 Task: Look for products with orange flavor in the category "Chocolate Candies".
Action: Mouse moved to (17, 67)
Screenshot: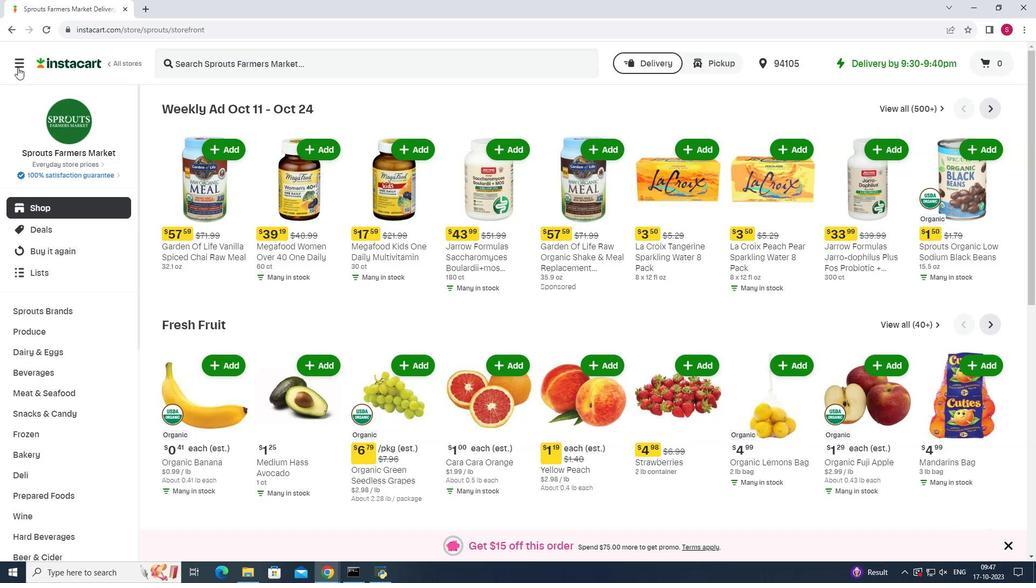 
Action: Mouse pressed left at (17, 67)
Screenshot: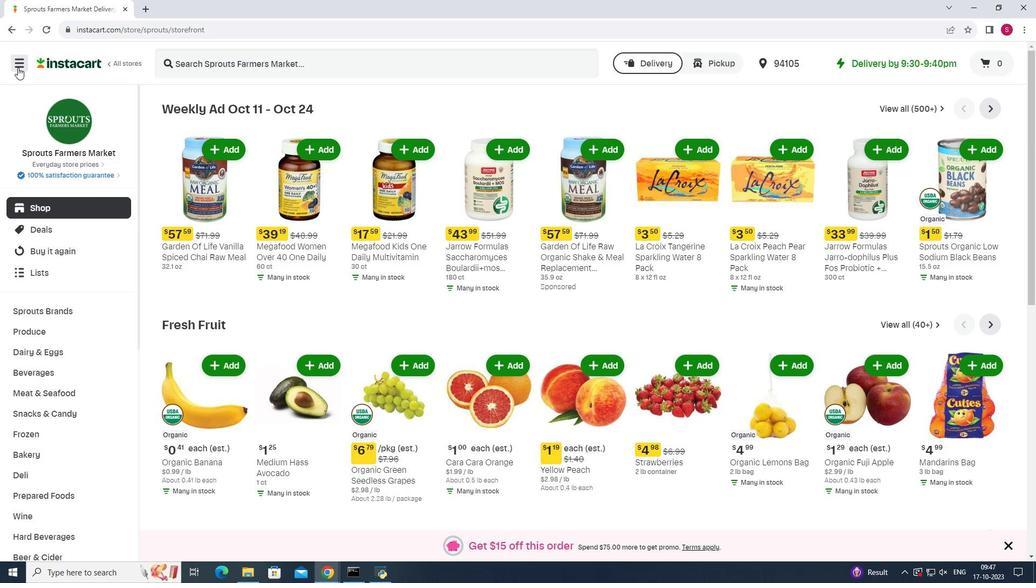 
Action: Mouse moved to (66, 286)
Screenshot: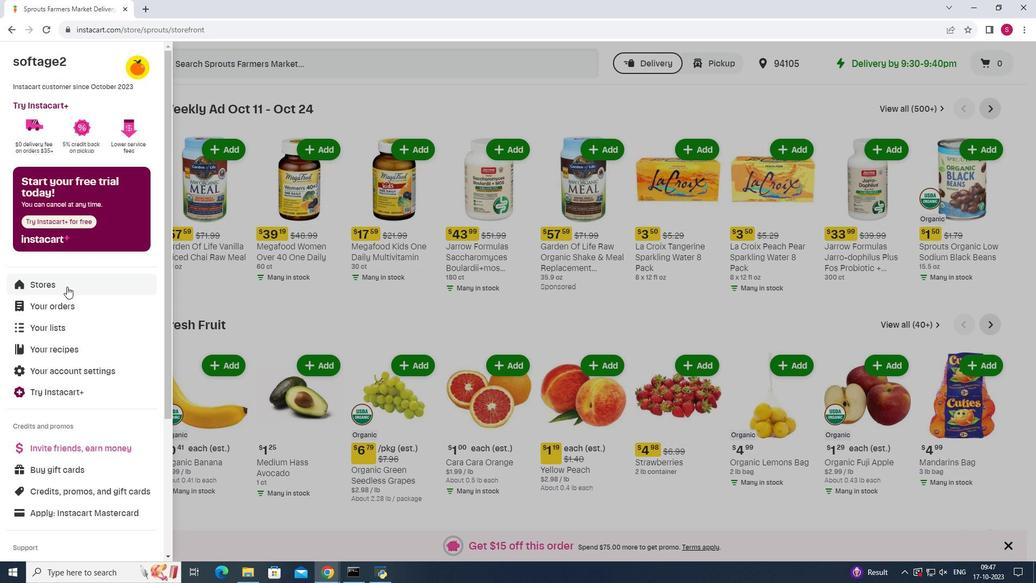 
Action: Mouse pressed left at (66, 286)
Screenshot: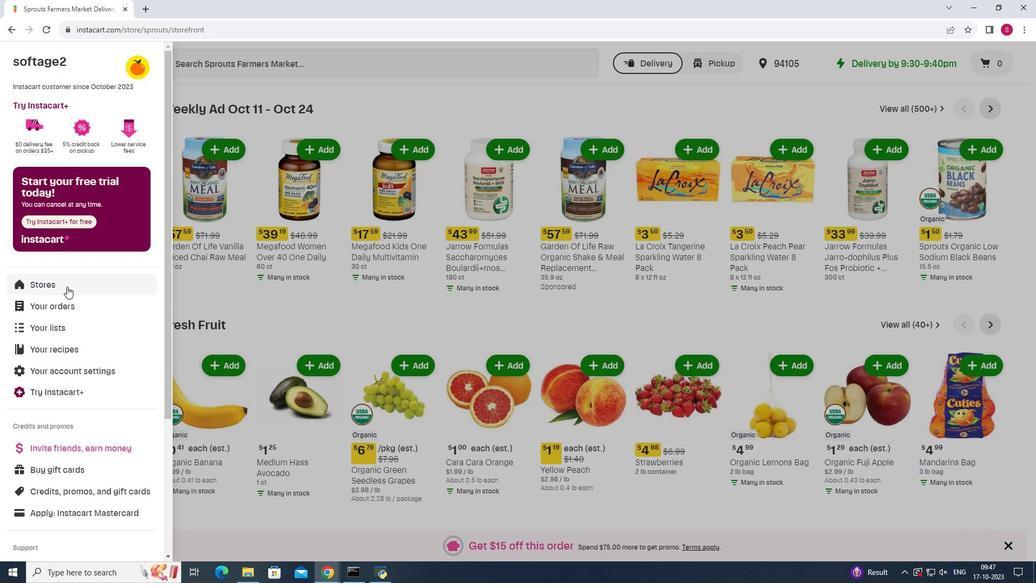 
Action: Mouse moved to (250, 96)
Screenshot: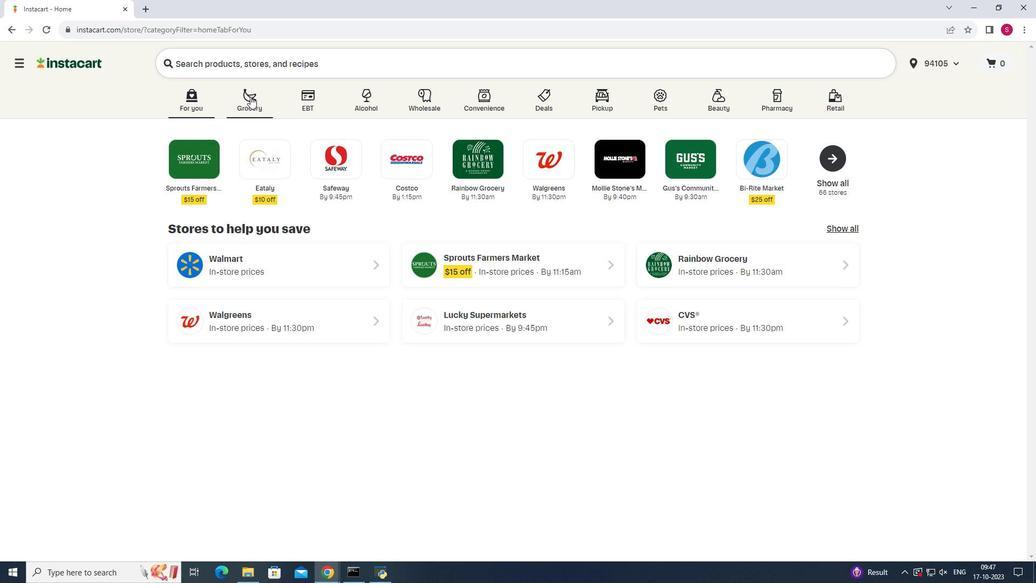
Action: Mouse pressed left at (250, 96)
Screenshot: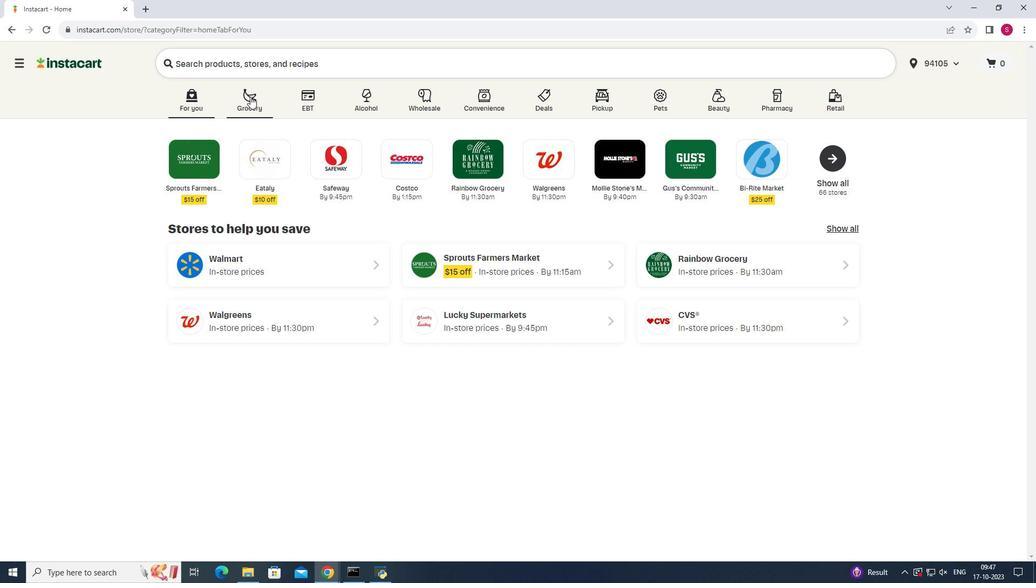 
Action: Mouse moved to (726, 144)
Screenshot: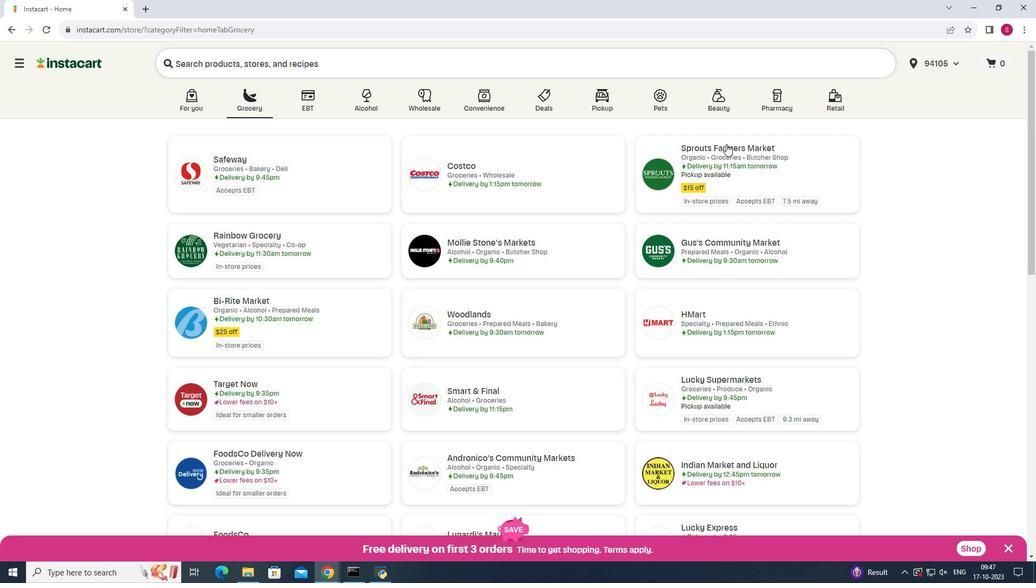 
Action: Mouse pressed left at (726, 144)
Screenshot: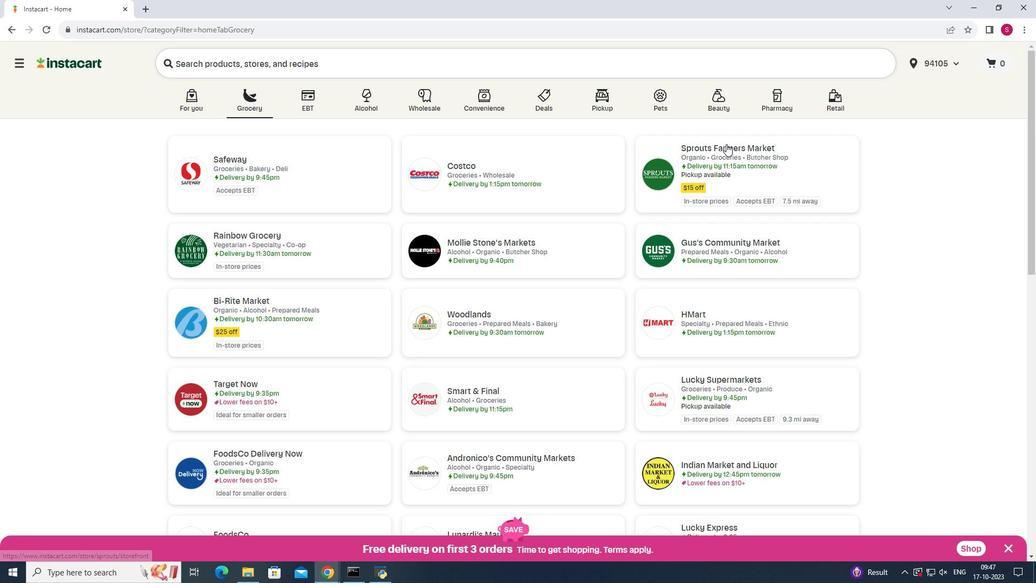 
Action: Mouse moved to (58, 410)
Screenshot: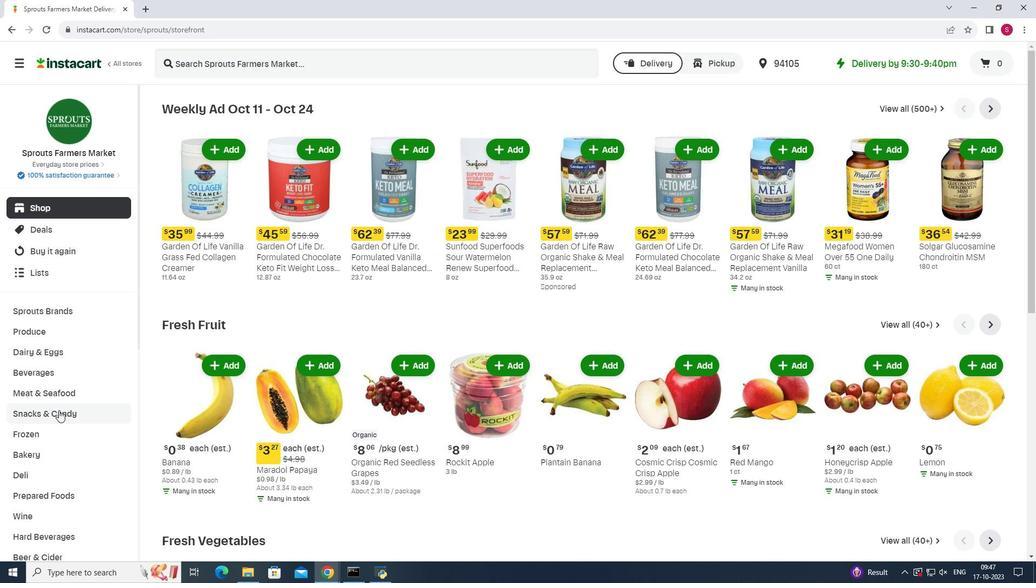 
Action: Mouse pressed left at (58, 410)
Screenshot: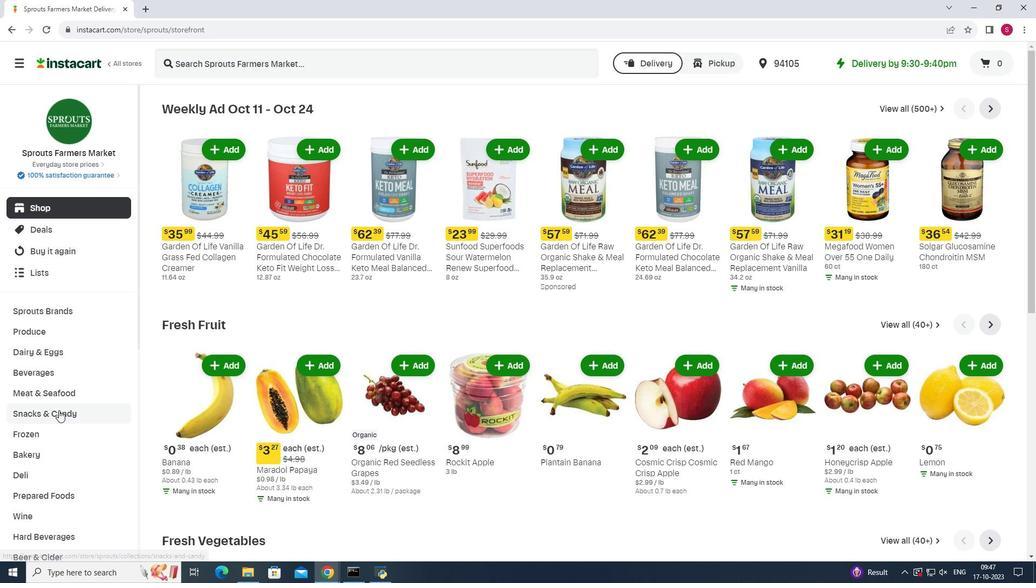 
Action: Mouse moved to (311, 132)
Screenshot: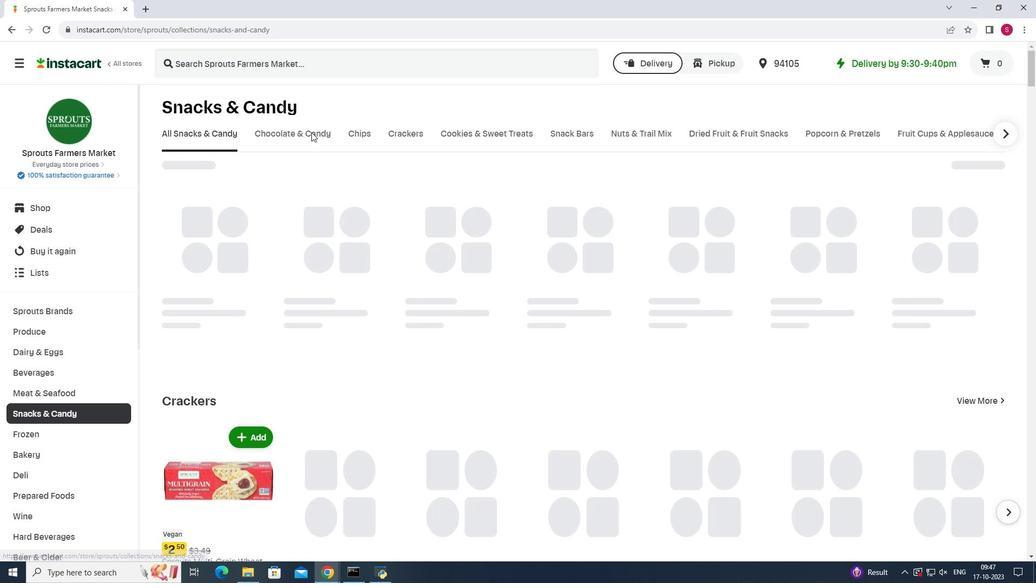 
Action: Mouse pressed left at (311, 132)
Screenshot: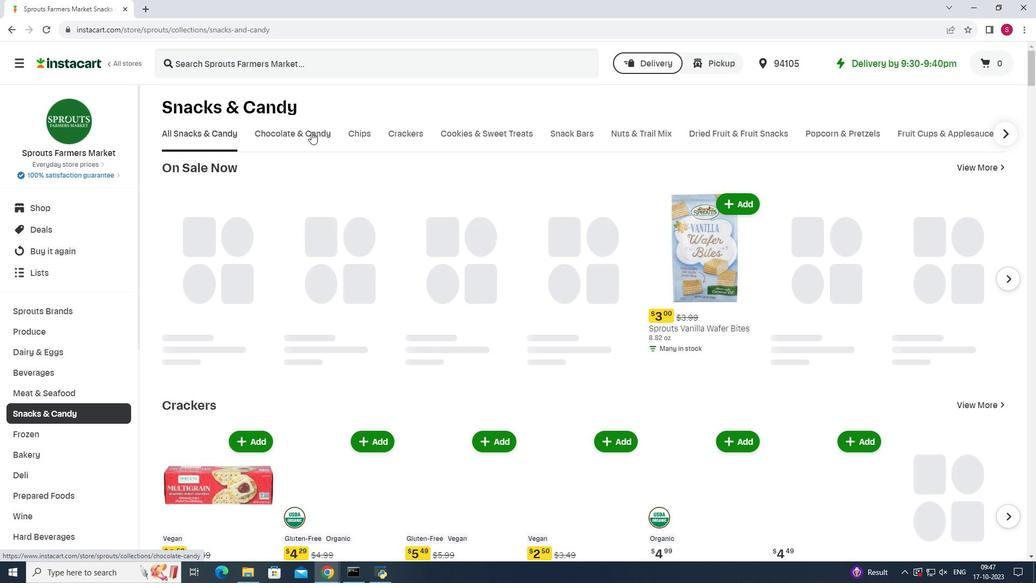
Action: Mouse moved to (279, 183)
Screenshot: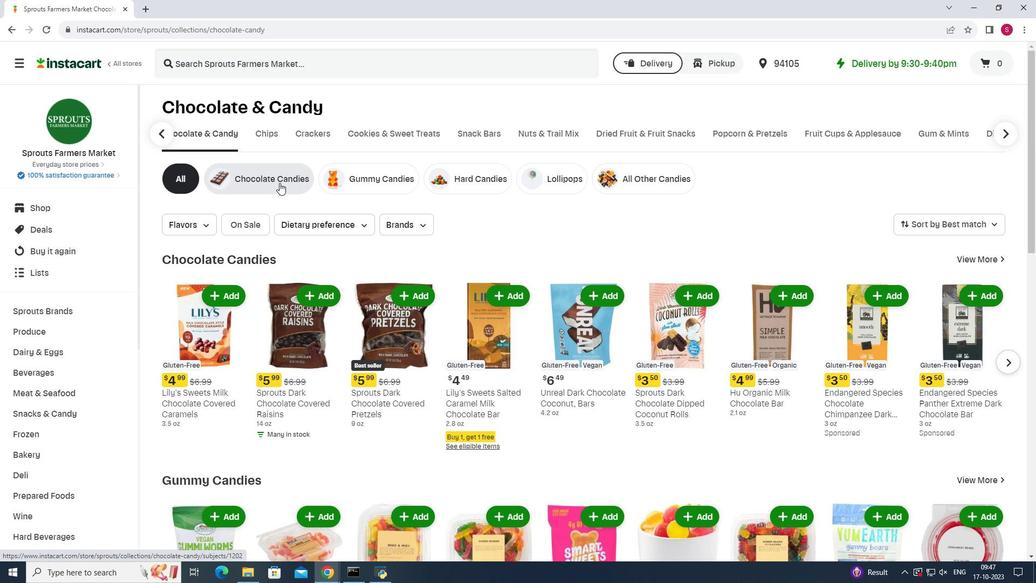 
Action: Mouse pressed left at (279, 183)
Screenshot: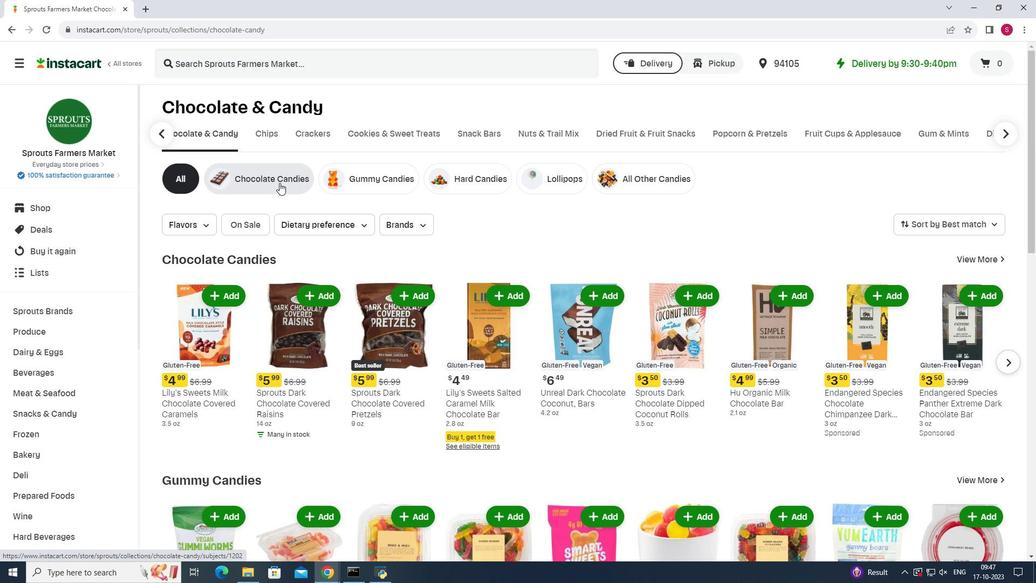 
Action: Mouse moved to (206, 226)
Screenshot: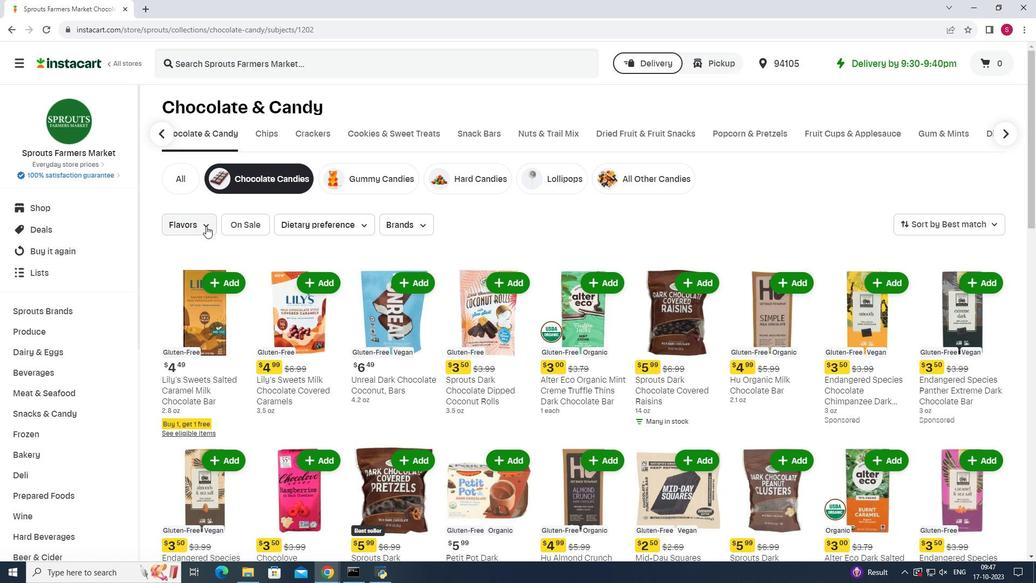 
Action: Mouse pressed left at (206, 226)
Screenshot: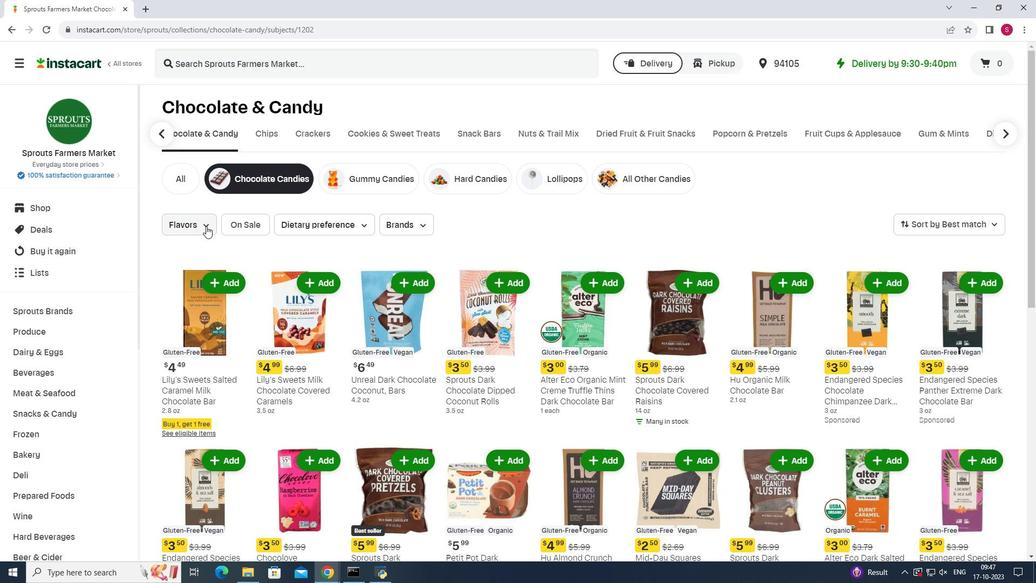 
Action: Mouse moved to (254, 337)
Screenshot: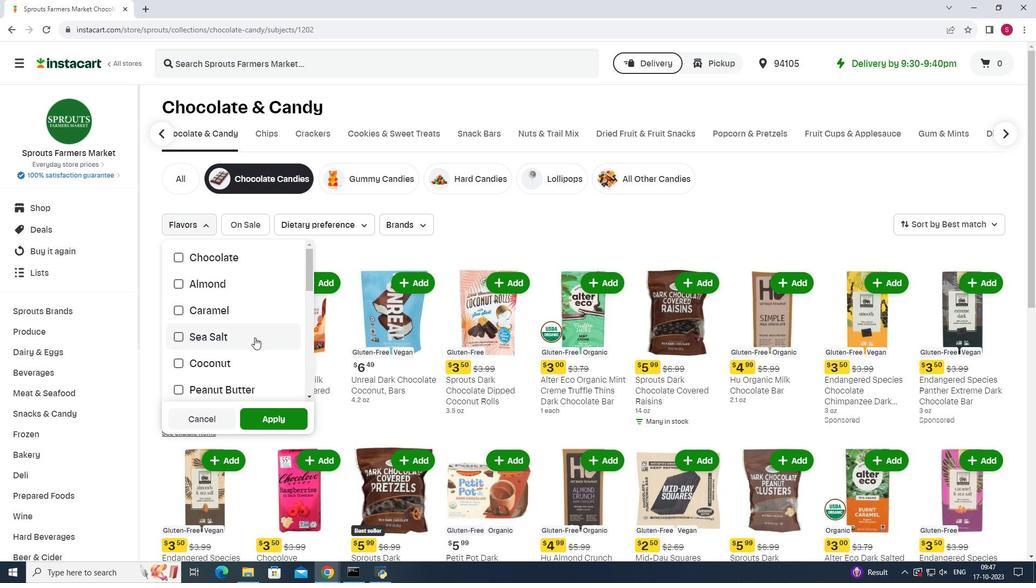 
Action: Mouse scrolled (254, 336) with delta (0, 0)
Screenshot: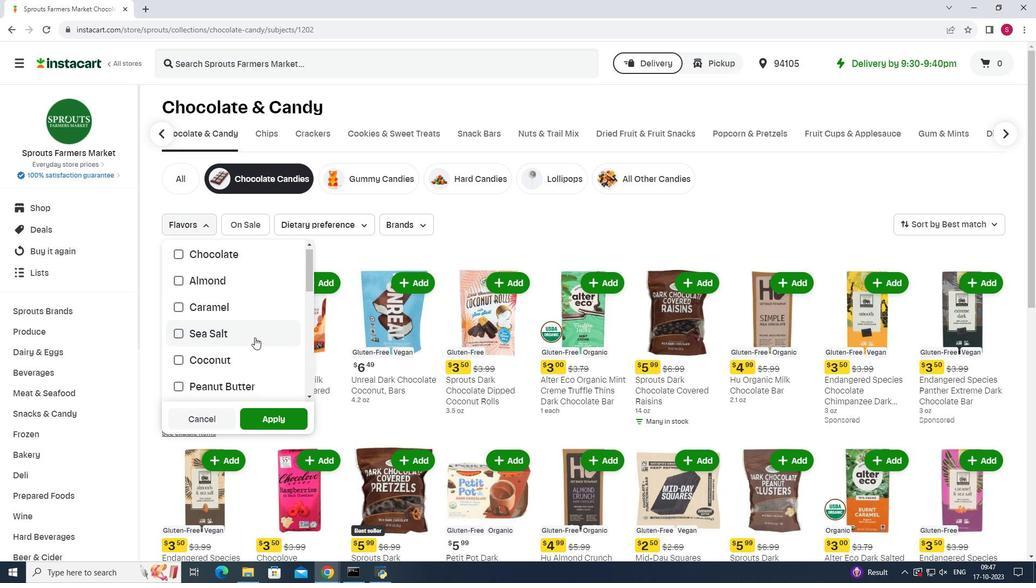 
Action: Mouse scrolled (254, 336) with delta (0, 0)
Screenshot: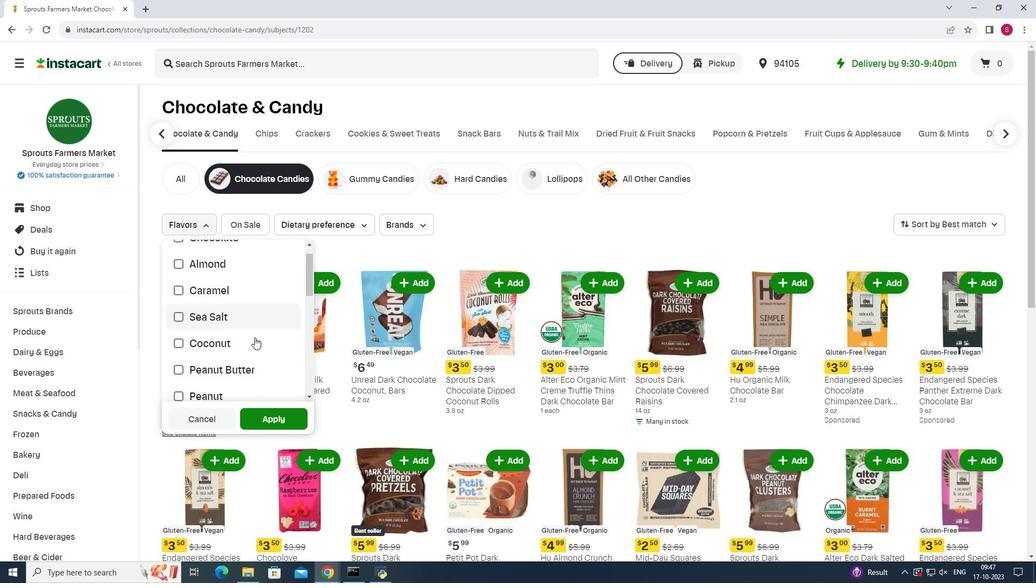 
Action: Mouse scrolled (254, 336) with delta (0, 0)
Screenshot: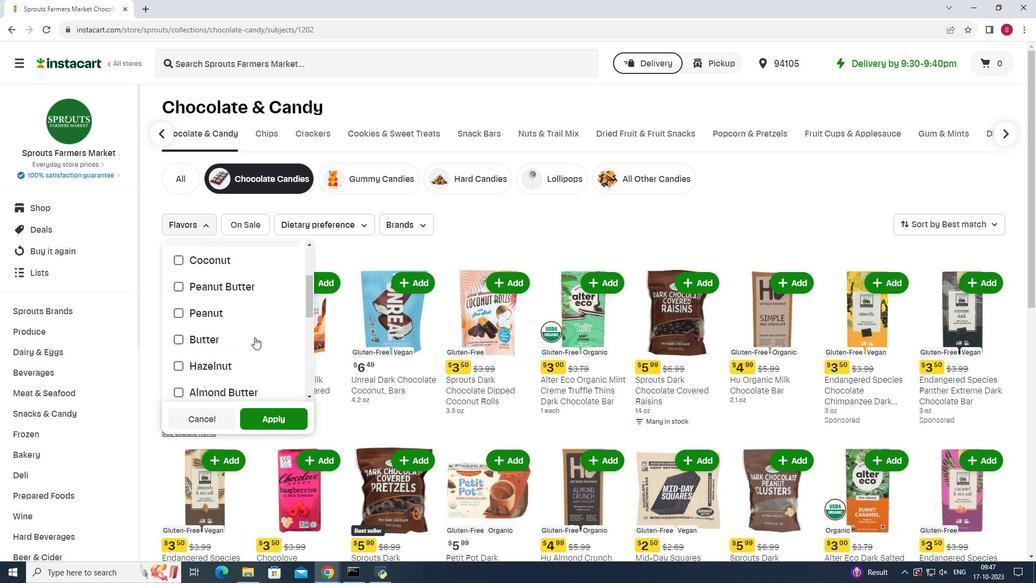 
Action: Mouse scrolled (254, 336) with delta (0, 0)
Screenshot: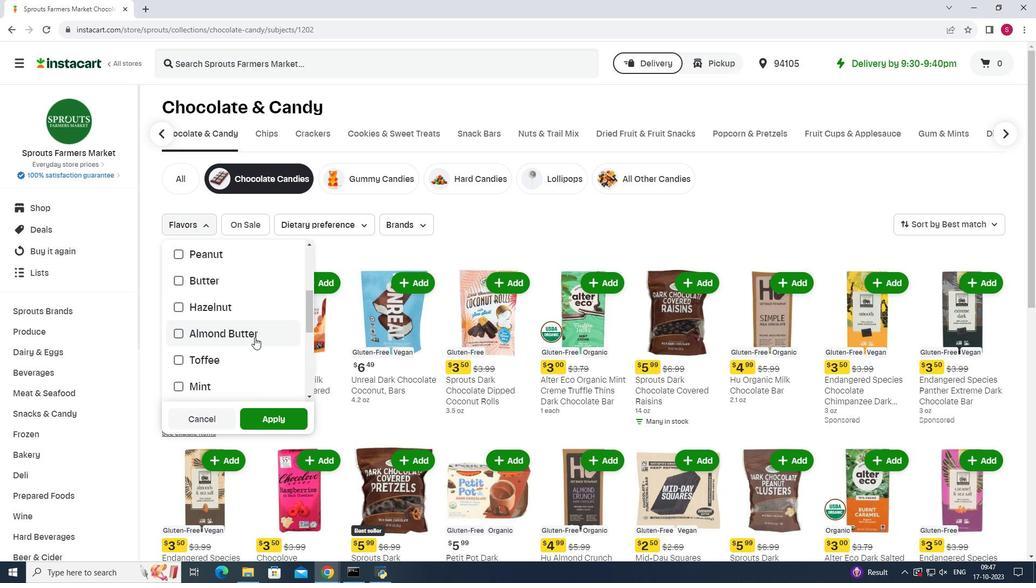 
Action: Mouse scrolled (254, 336) with delta (0, 0)
Screenshot: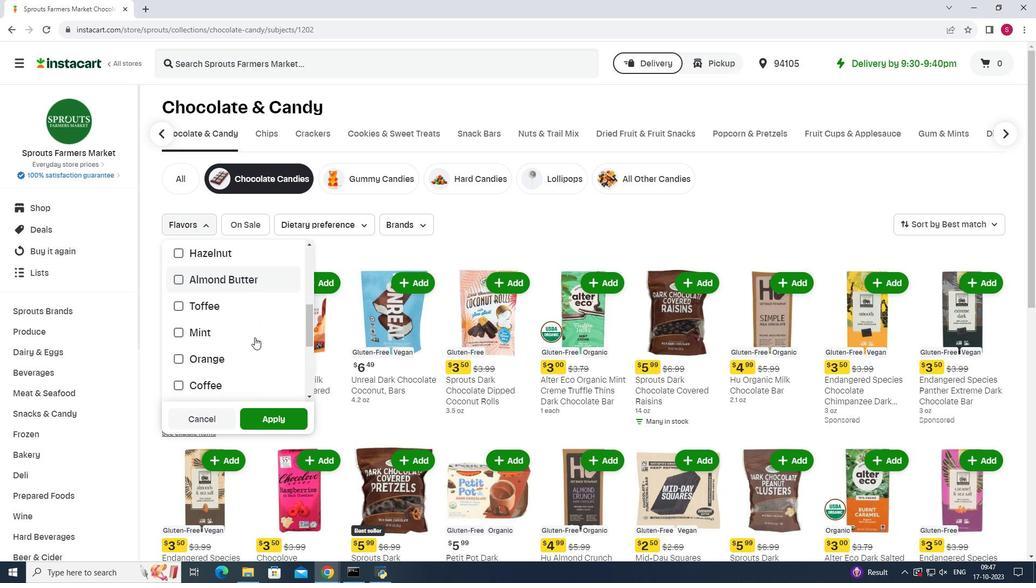 
Action: Mouse moved to (178, 302)
Screenshot: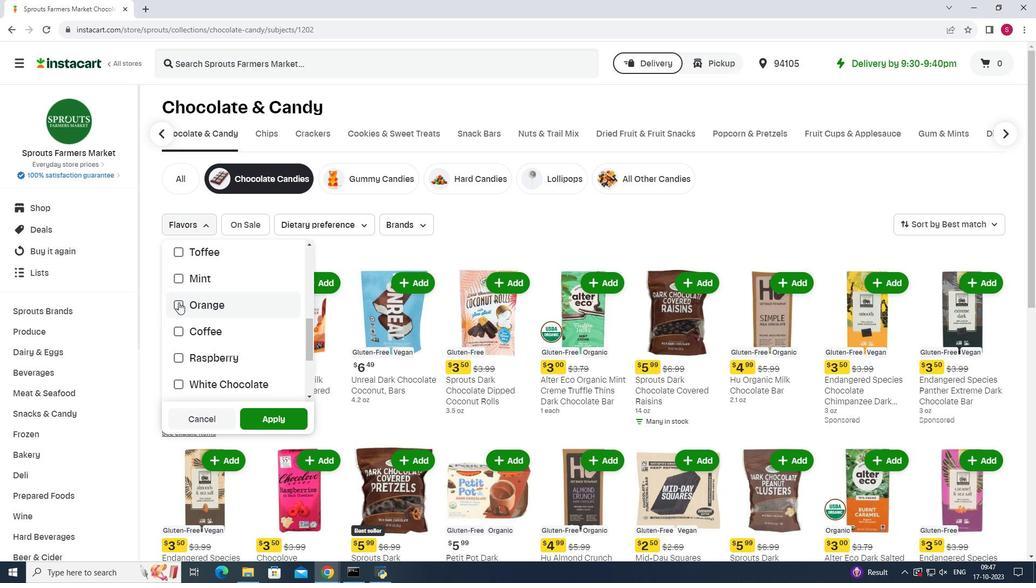 
Action: Mouse pressed left at (178, 302)
Screenshot: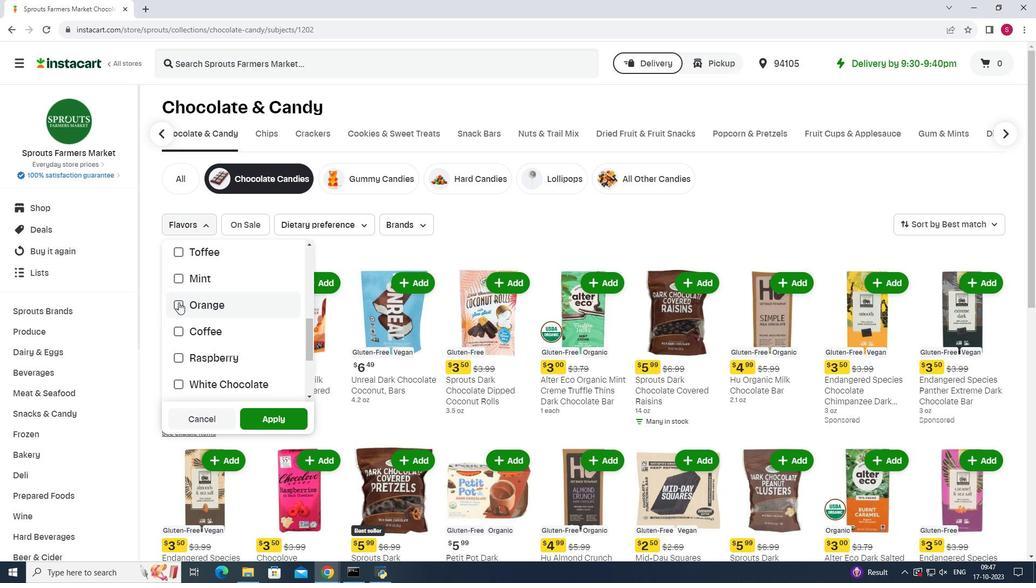 
Action: Mouse moved to (278, 416)
Screenshot: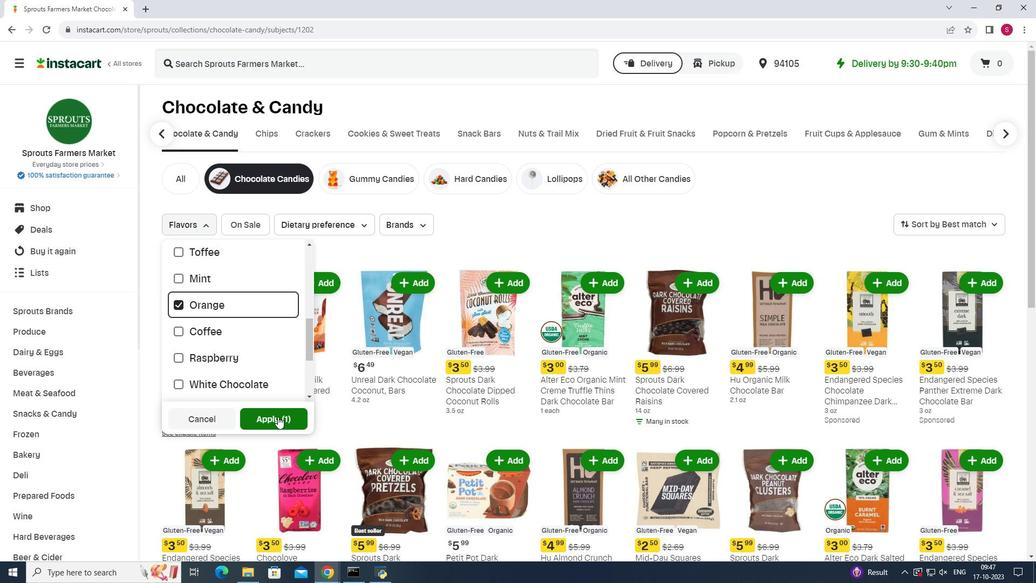 
Action: Mouse pressed left at (278, 416)
Screenshot: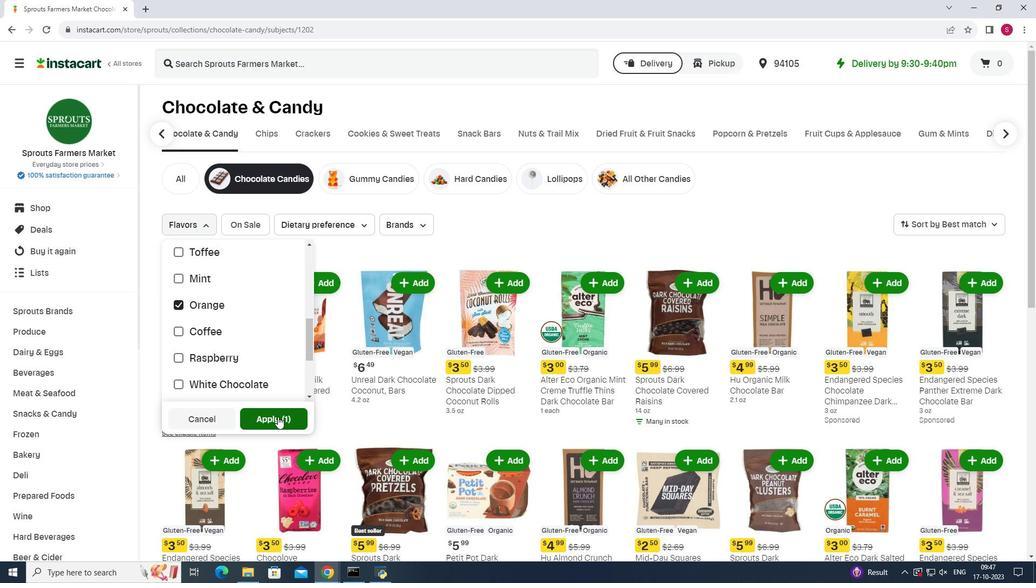 
Action: Mouse moved to (553, 248)
Screenshot: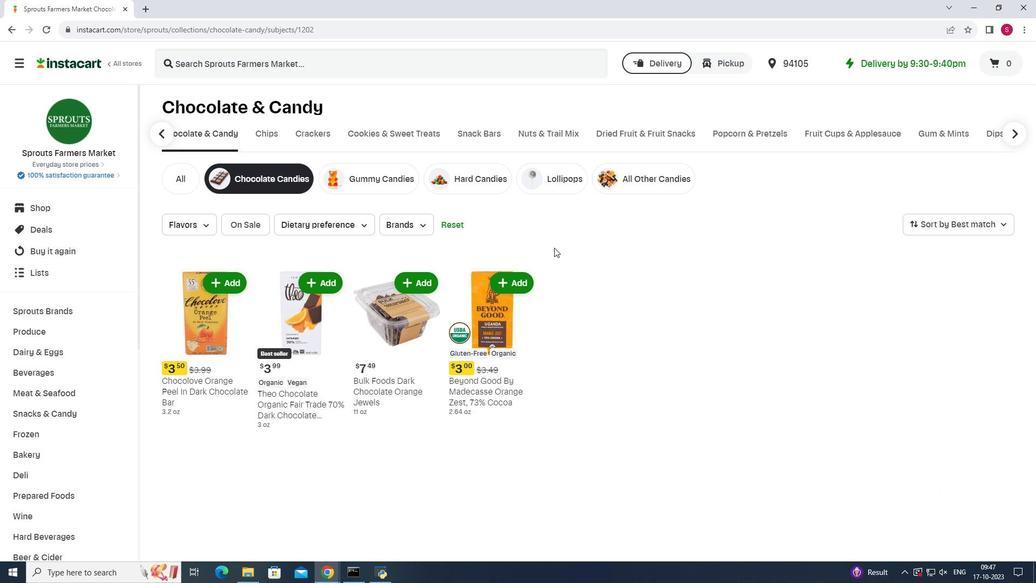 
